 Task: In the  document slideshow.html. Insert footer and write 'www.lunaTech.com'. Find the word using Dictionary 'Moment' Use the tool word Count and display word count while typing
Action: Mouse moved to (232, 329)
Screenshot: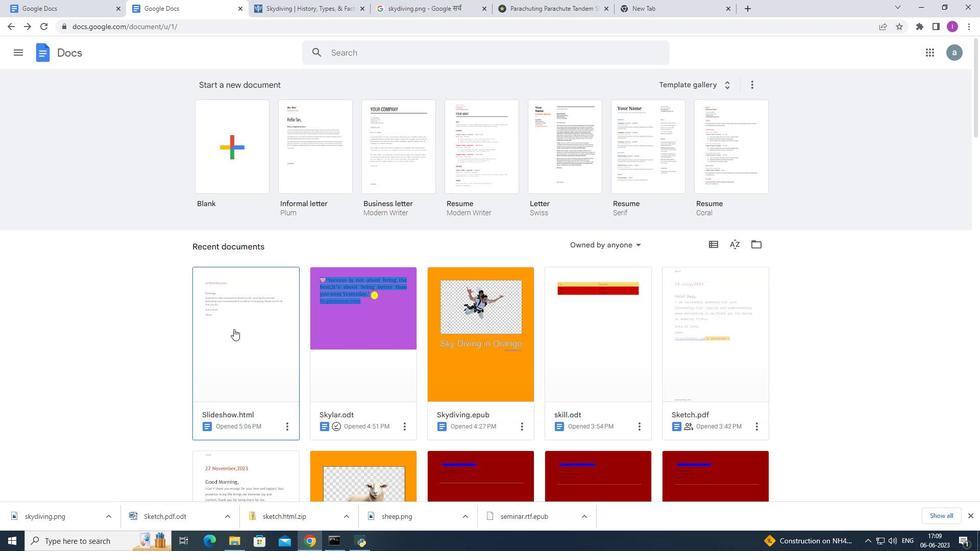 
Action: Mouse pressed left at (232, 329)
Screenshot: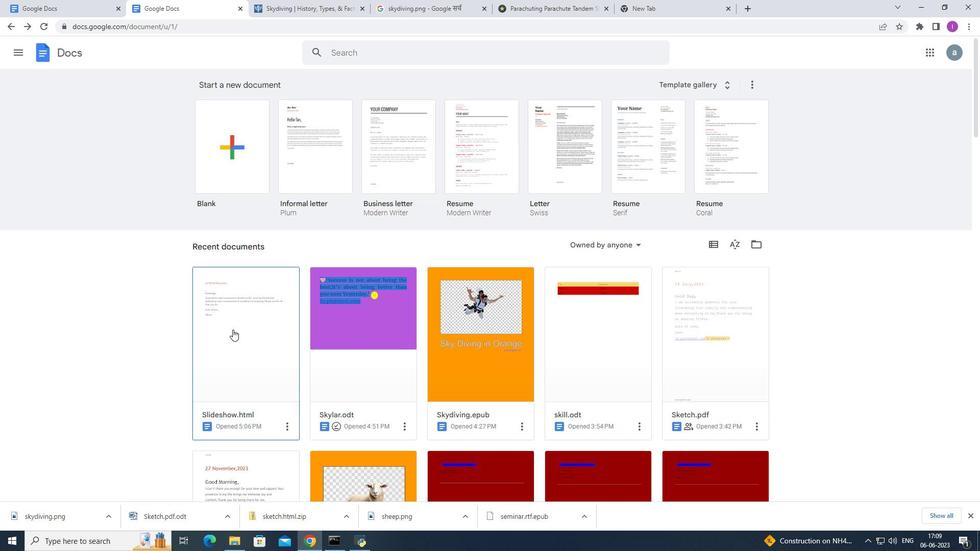 
Action: Mouse moved to (109, 59)
Screenshot: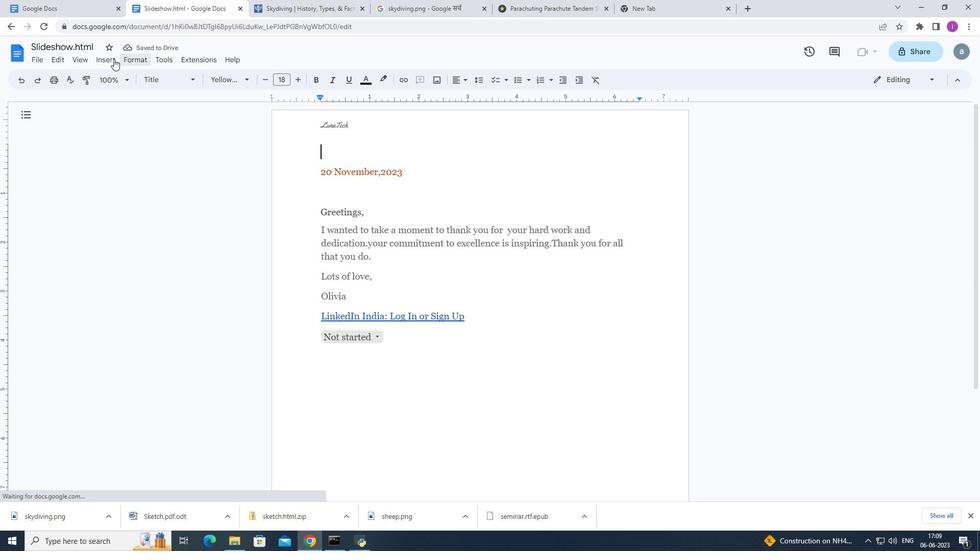 
Action: Mouse pressed left at (109, 59)
Screenshot: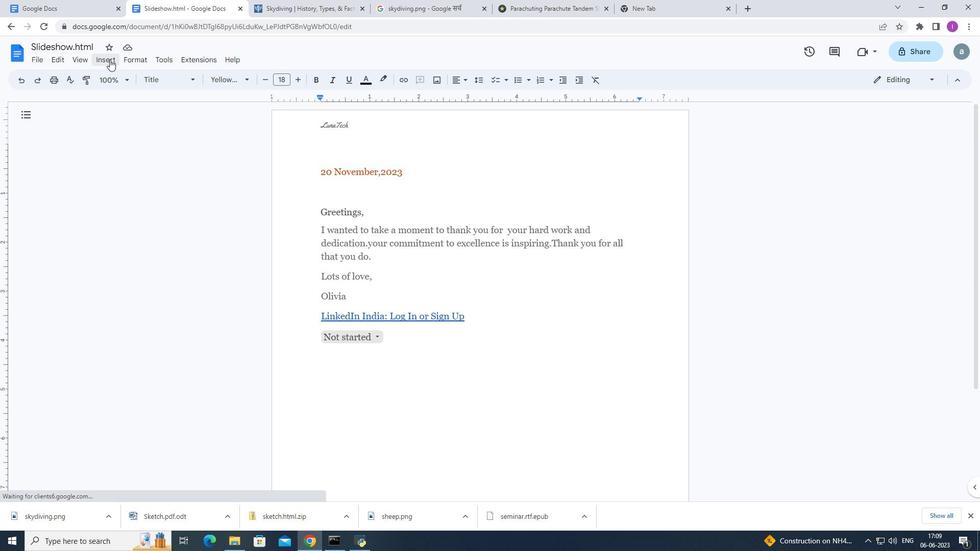 
Action: Mouse moved to (273, 335)
Screenshot: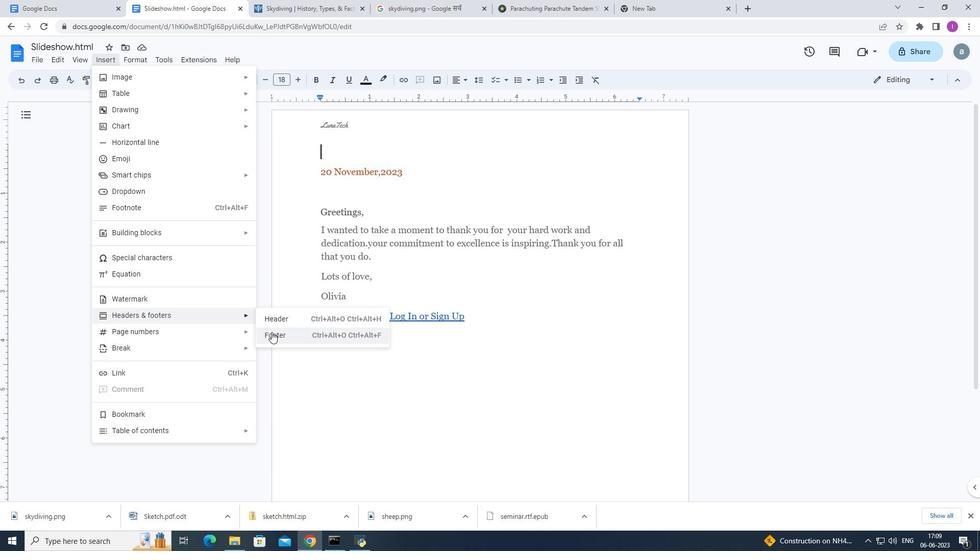
Action: Mouse pressed left at (273, 335)
Screenshot: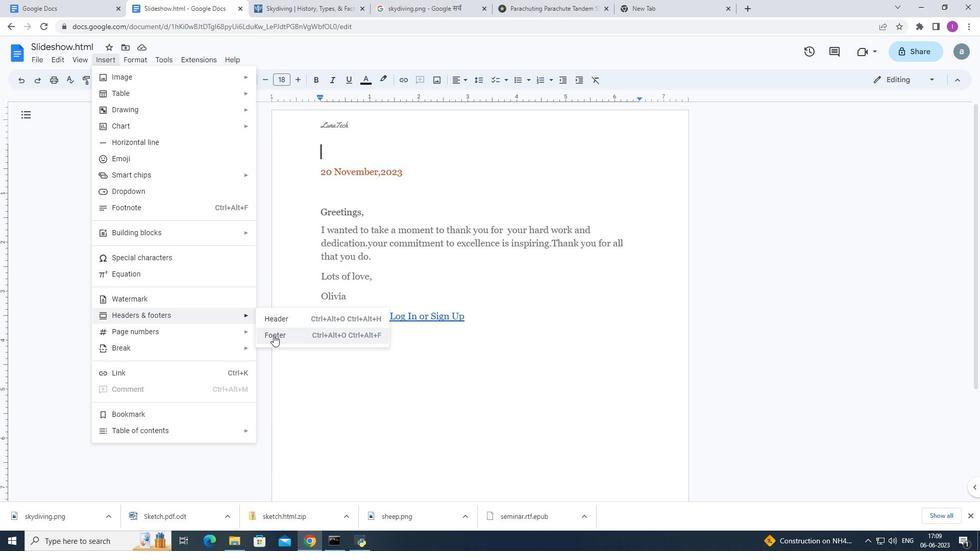 
Action: Mouse moved to (397, 345)
Screenshot: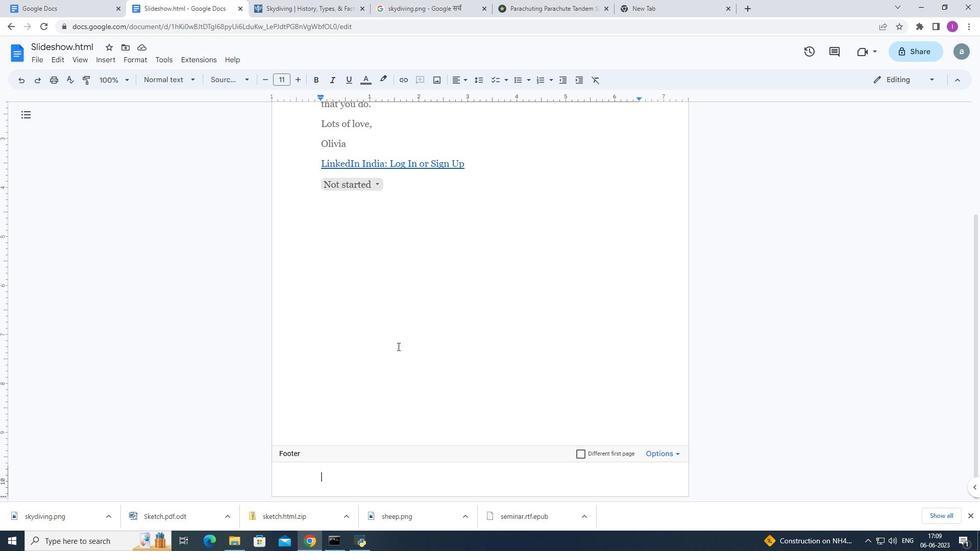 
Action: Key pressed wwww.lins<Key.shift>Tech.com
Screenshot: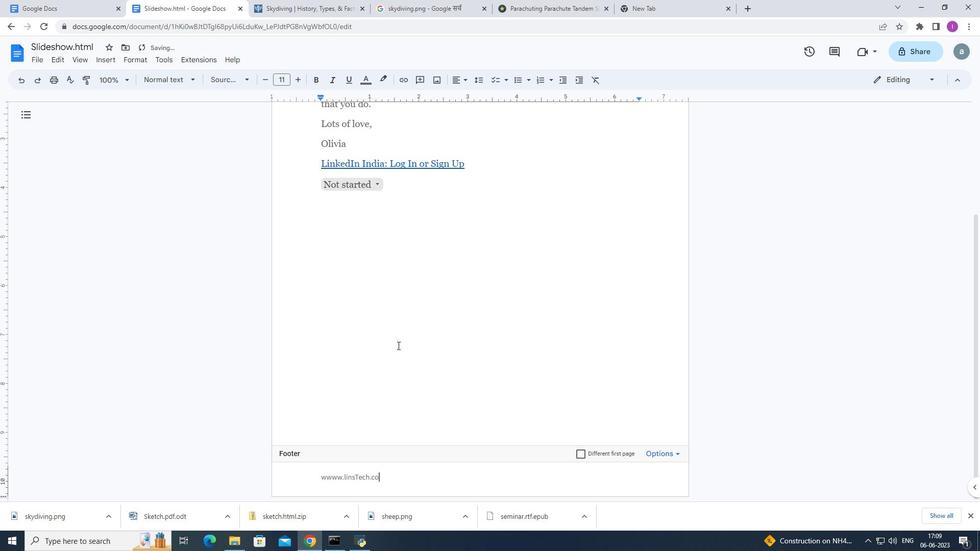 
Action: Mouse moved to (416, 487)
Screenshot: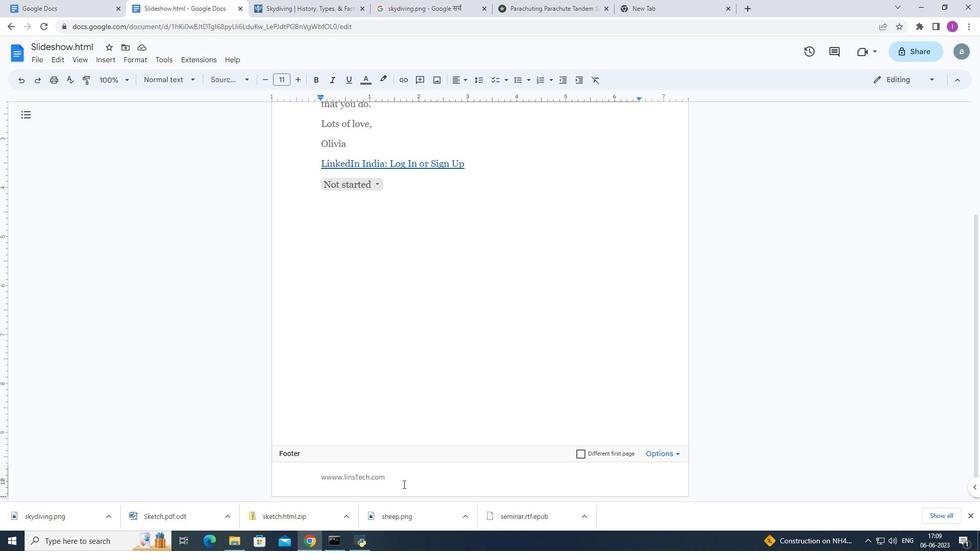 
Action: Mouse scrolled (416, 487) with delta (0, 0)
Screenshot: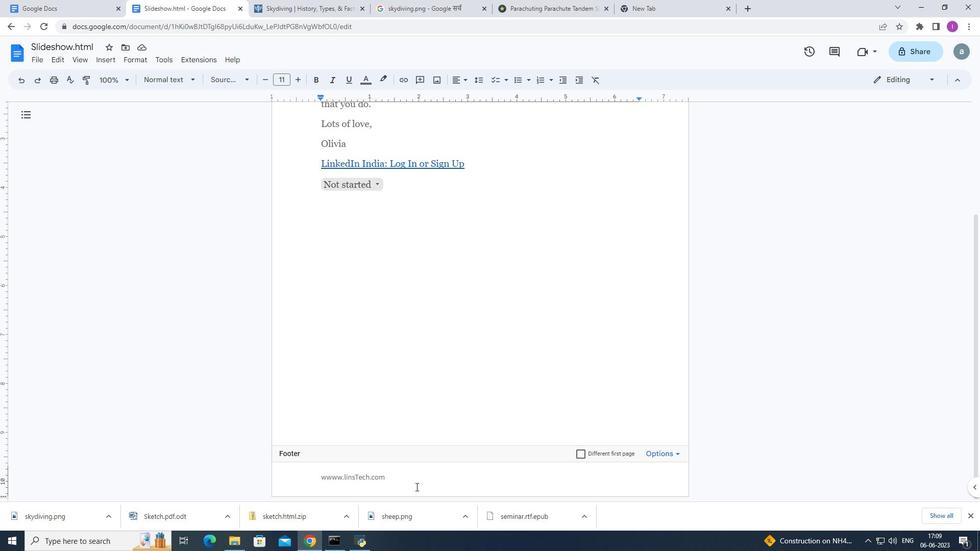 
Action: Mouse scrolled (416, 487) with delta (0, 0)
Screenshot: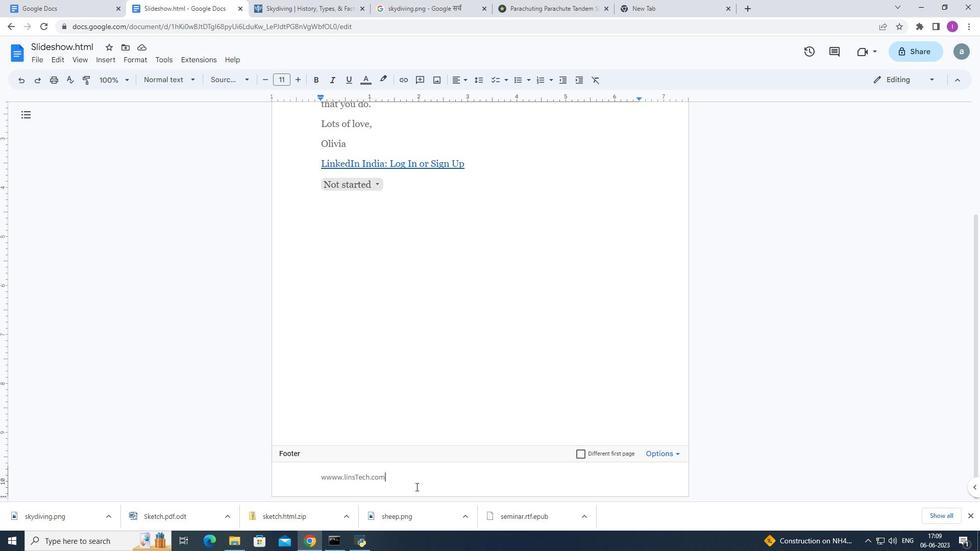 
Action: Mouse moved to (417, 485)
Screenshot: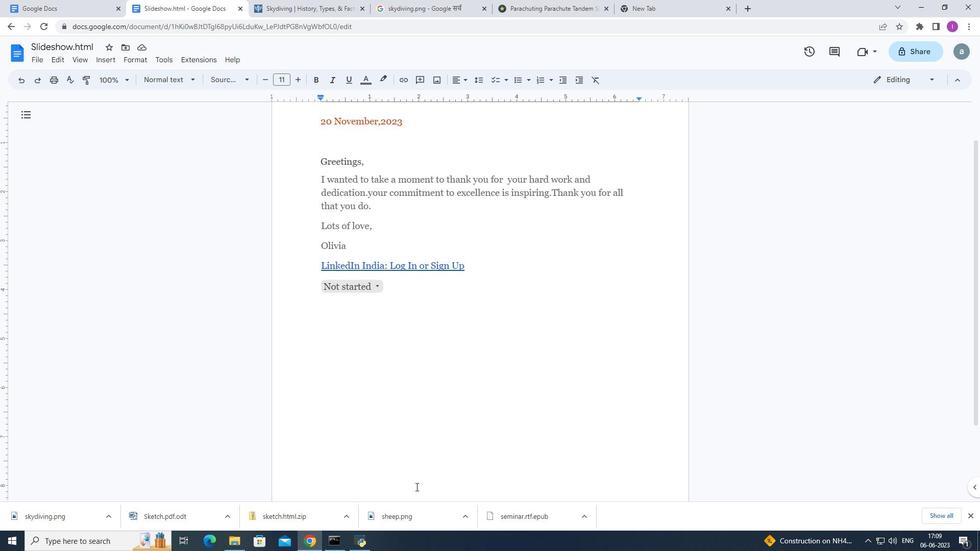 
Action: Mouse scrolled (417, 486) with delta (0, 0)
Screenshot: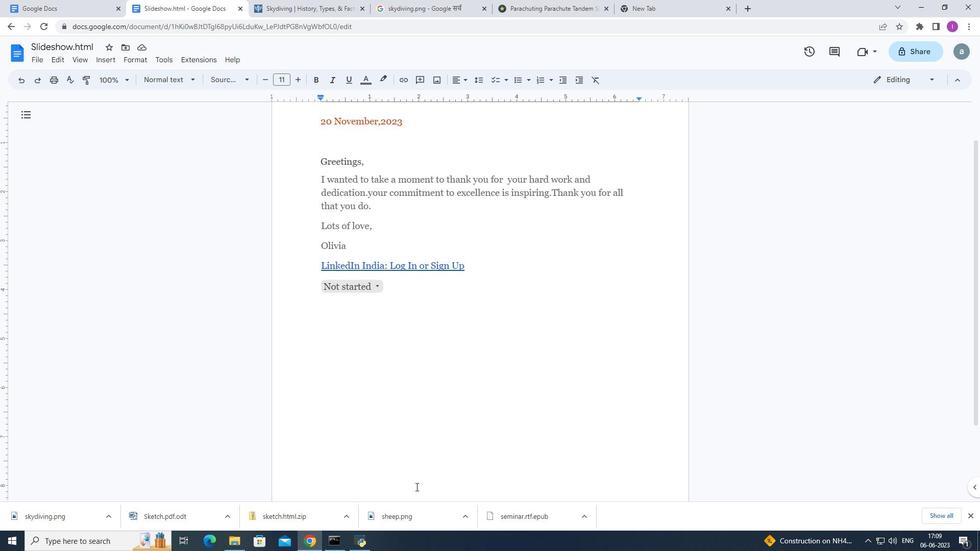 
Action: Mouse scrolled (417, 486) with delta (0, 0)
Screenshot: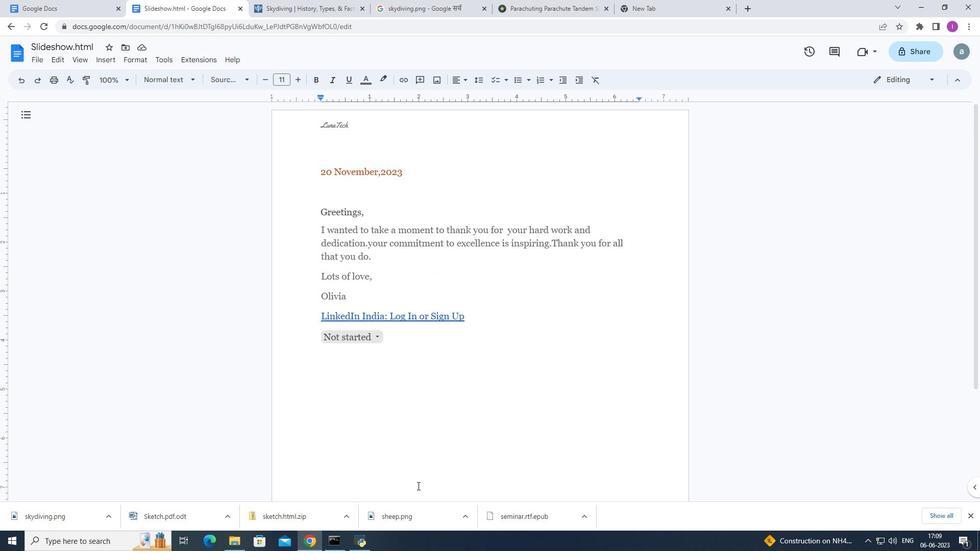 
Action: Mouse scrolled (417, 486) with delta (0, 0)
Screenshot: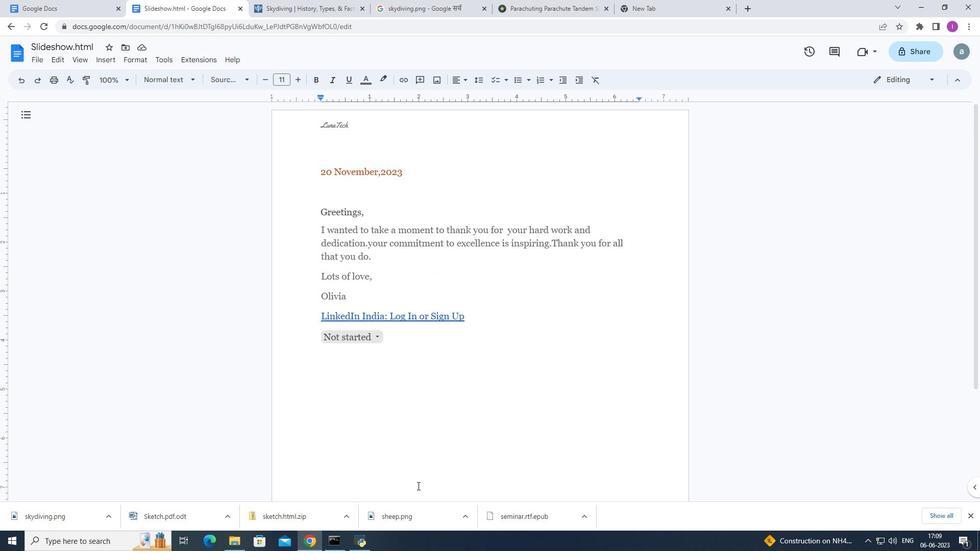 
Action: Mouse moved to (433, 229)
Screenshot: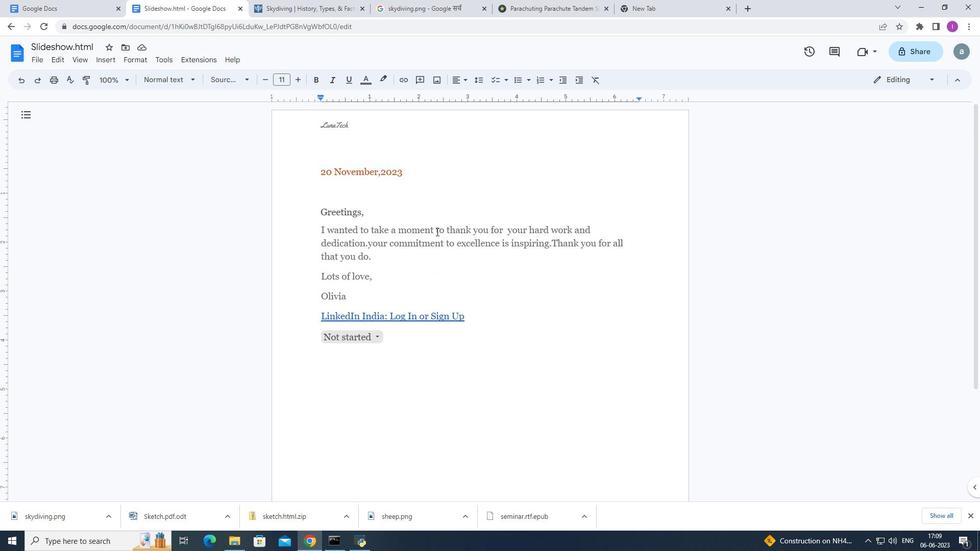 
Action: Mouse pressed left at (433, 229)
Screenshot: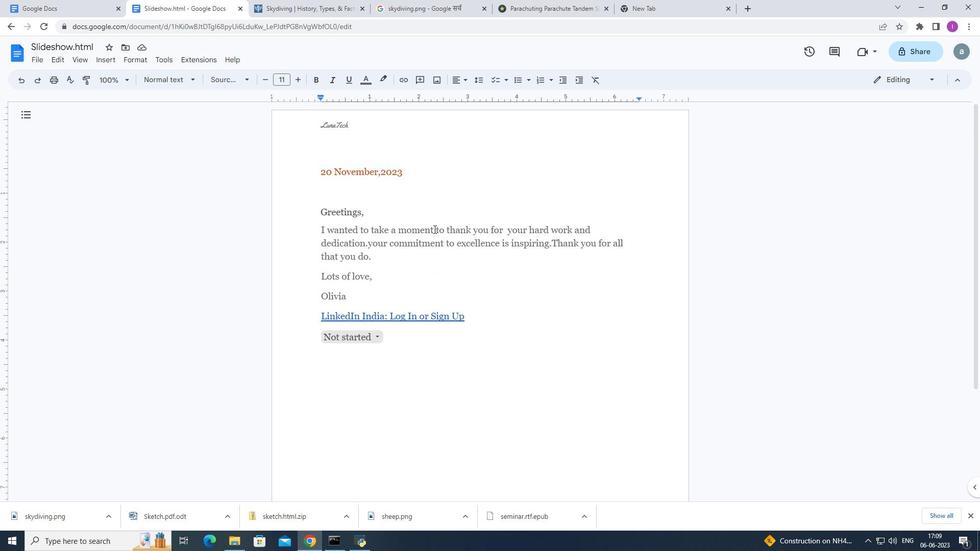 
Action: Mouse moved to (162, 56)
Screenshot: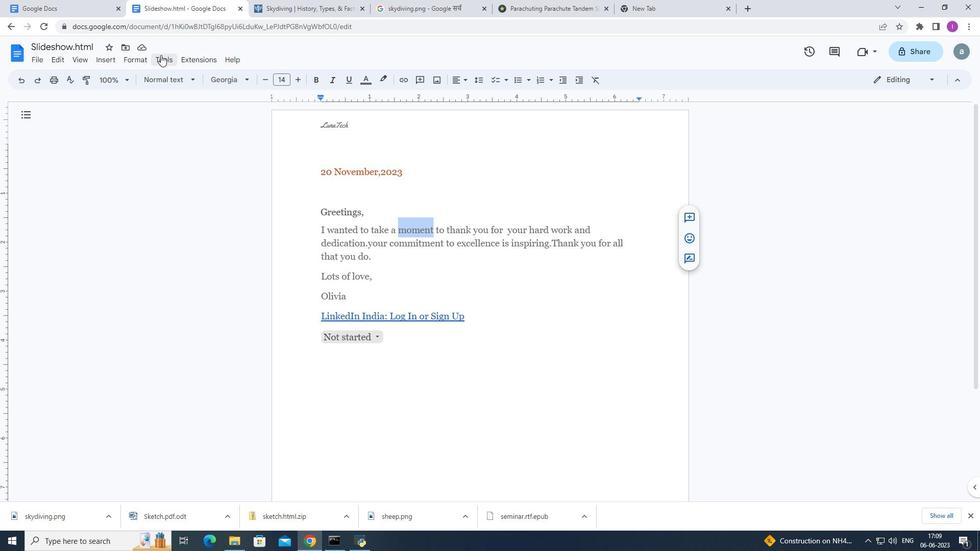 
Action: Mouse pressed left at (162, 56)
Screenshot: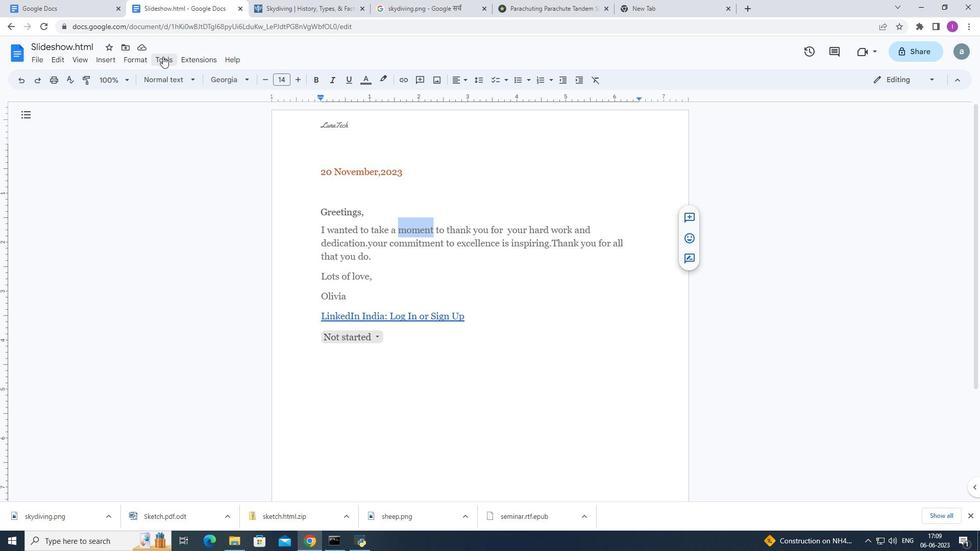 
Action: Mouse moved to (195, 194)
Screenshot: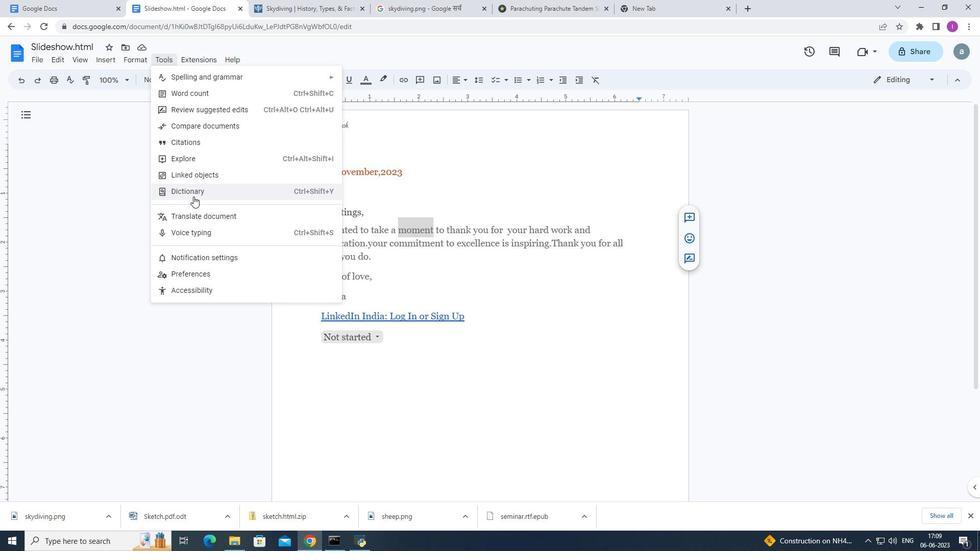 
Action: Mouse pressed left at (195, 194)
Screenshot: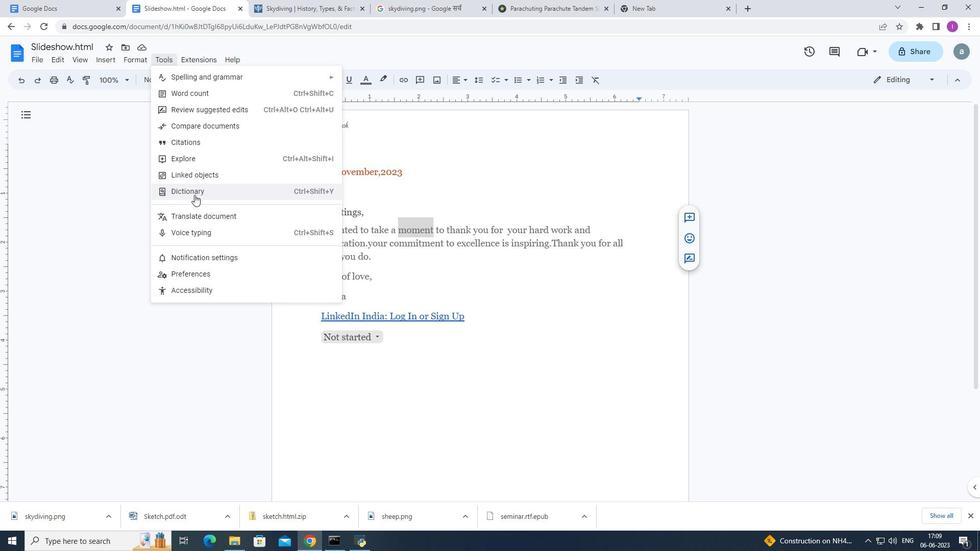 
Action: Mouse moved to (173, 59)
Screenshot: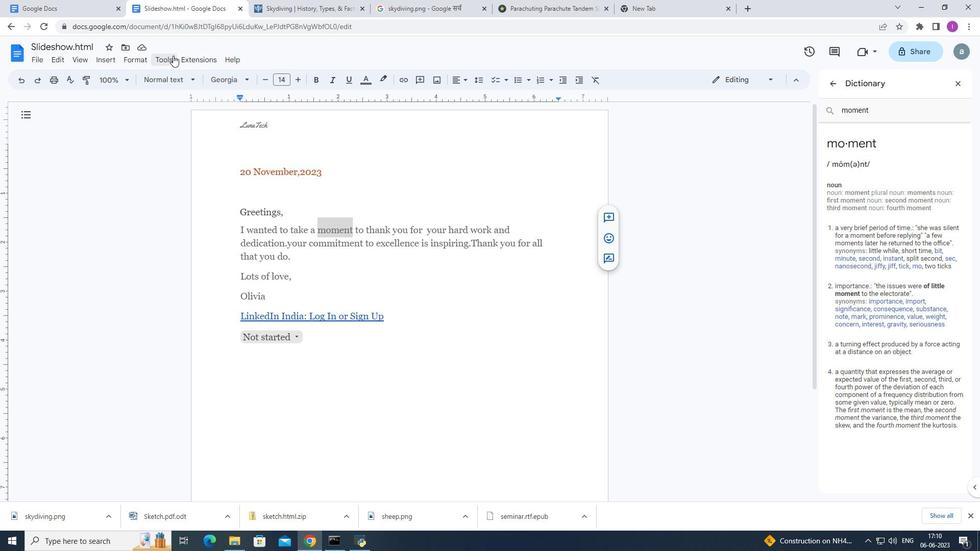 
Action: Mouse pressed left at (173, 59)
Screenshot: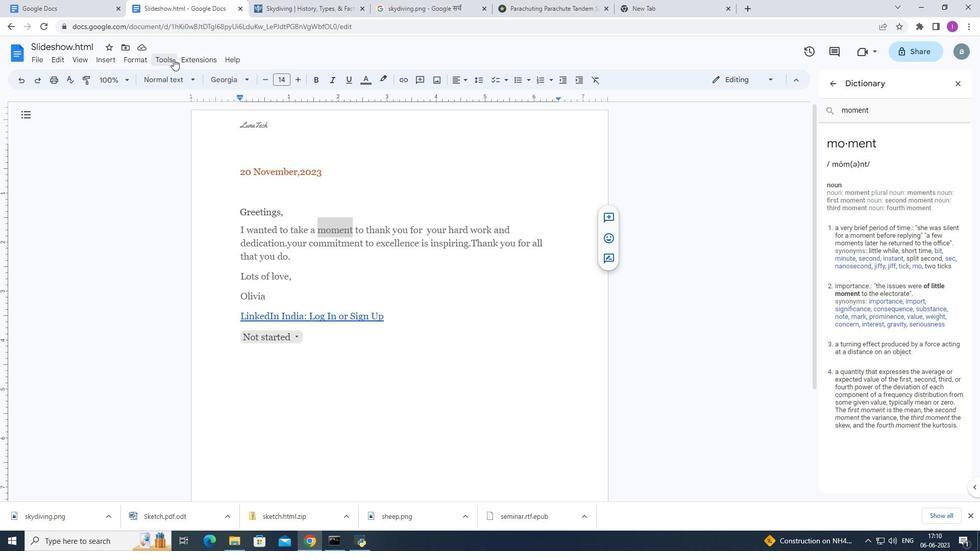 
Action: Mouse moved to (203, 92)
Screenshot: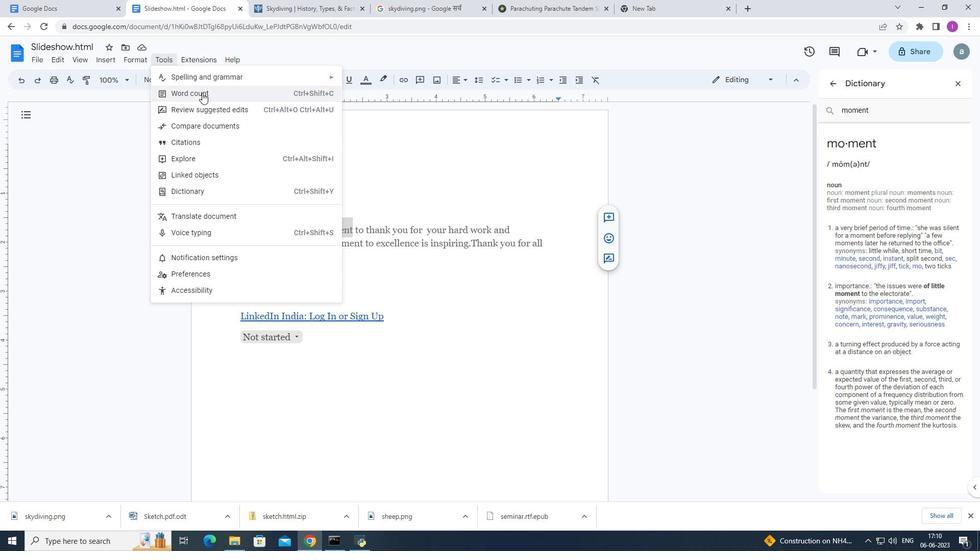 
Action: Mouse pressed left at (203, 92)
Screenshot: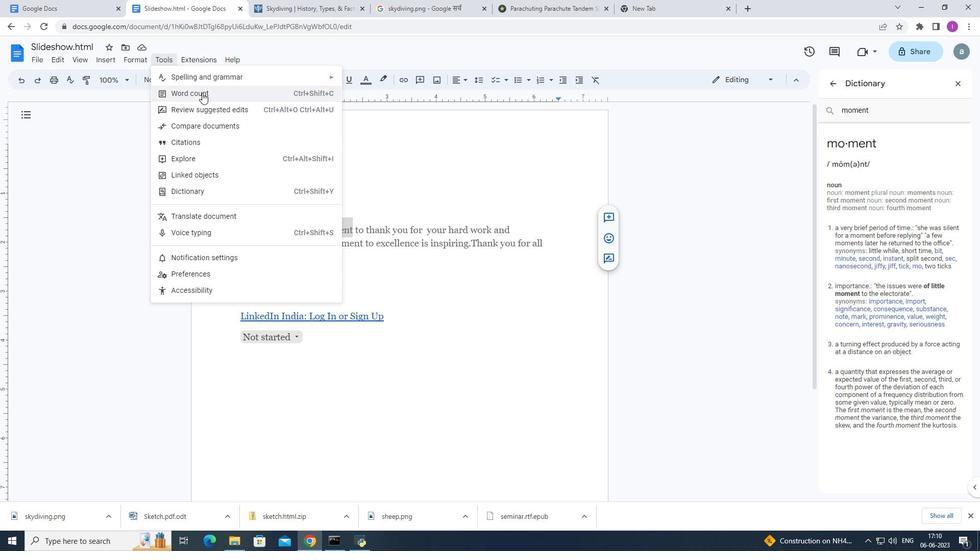 
Action: Mouse moved to (430, 315)
Screenshot: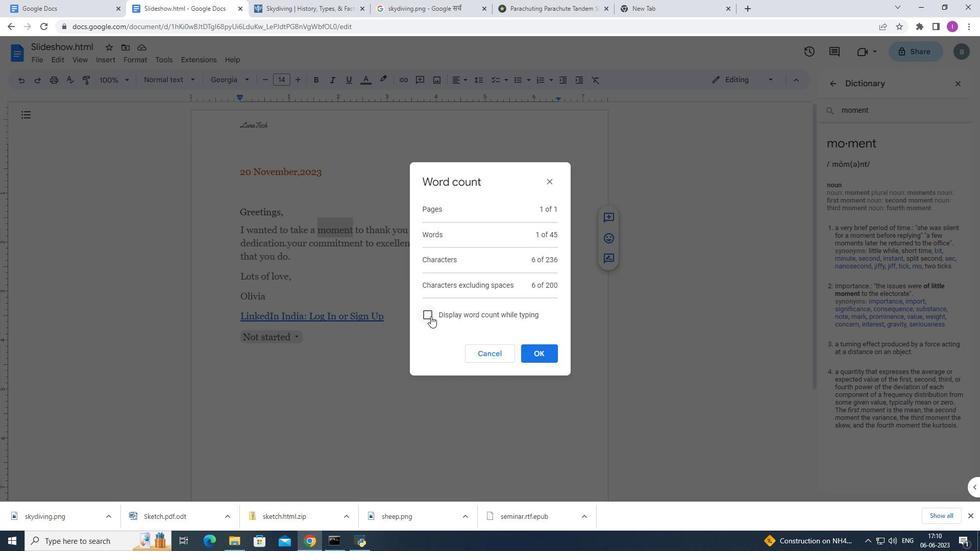 
Action: Mouse pressed left at (430, 315)
Screenshot: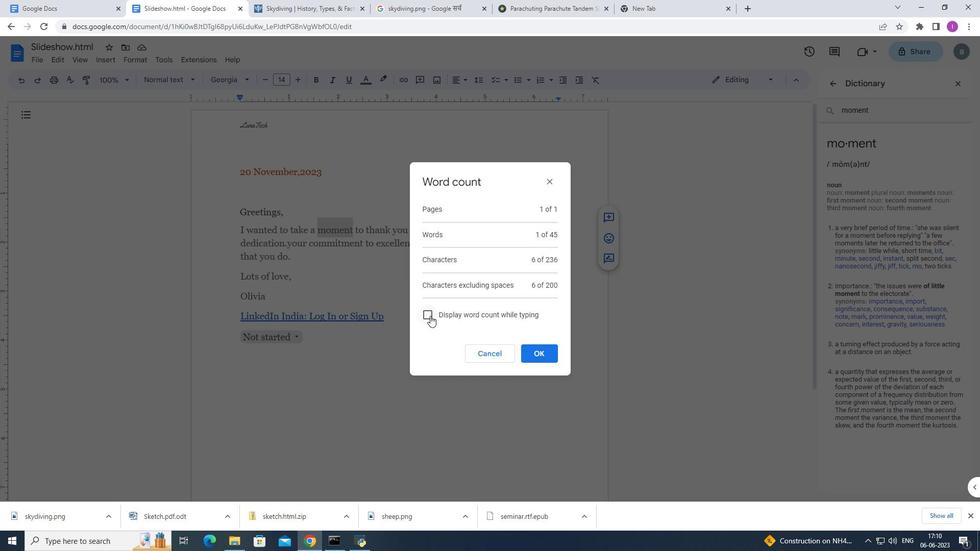 
Action: Mouse moved to (527, 350)
Screenshot: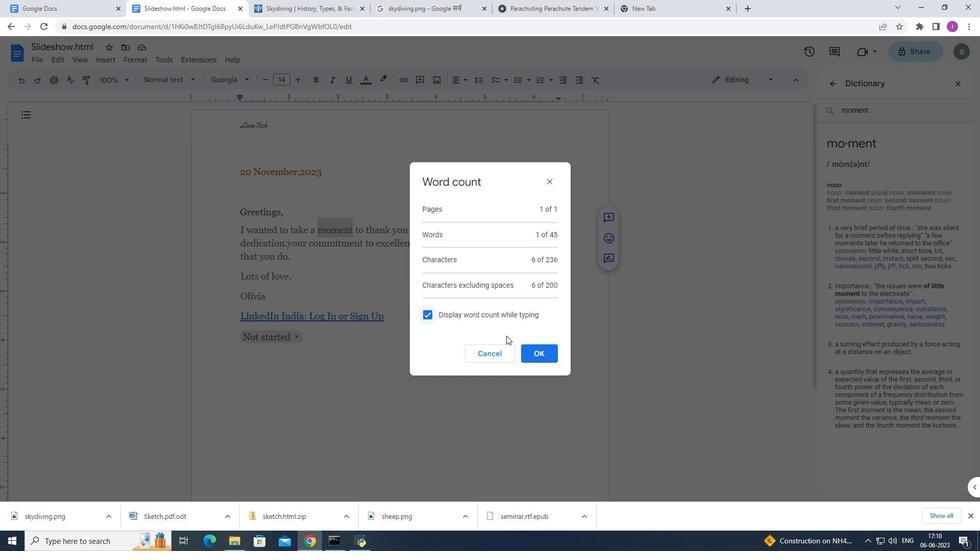 
Action: Mouse pressed left at (527, 350)
Screenshot: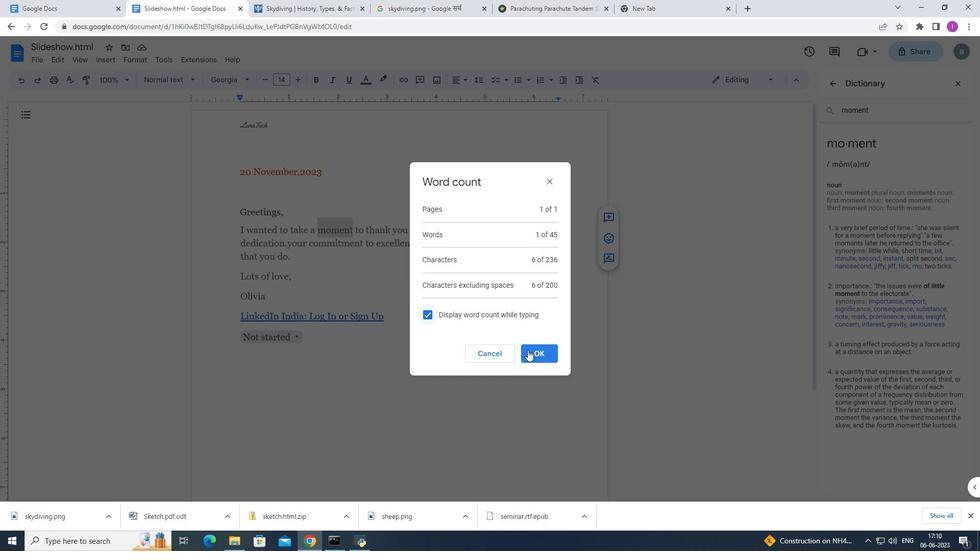 
Action: Mouse moved to (157, 345)
Screenshot: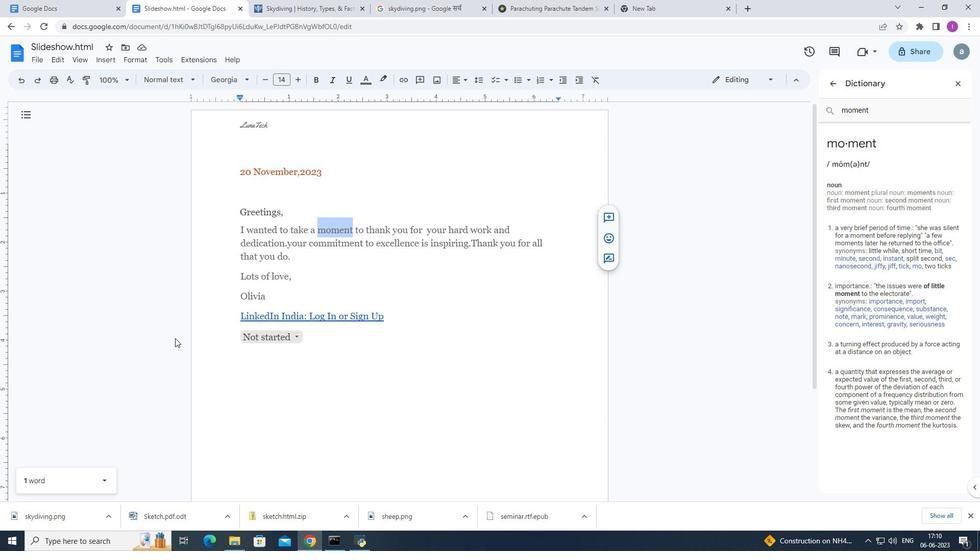
Action: Mouse pressed left at (157, 345)
Screenshot: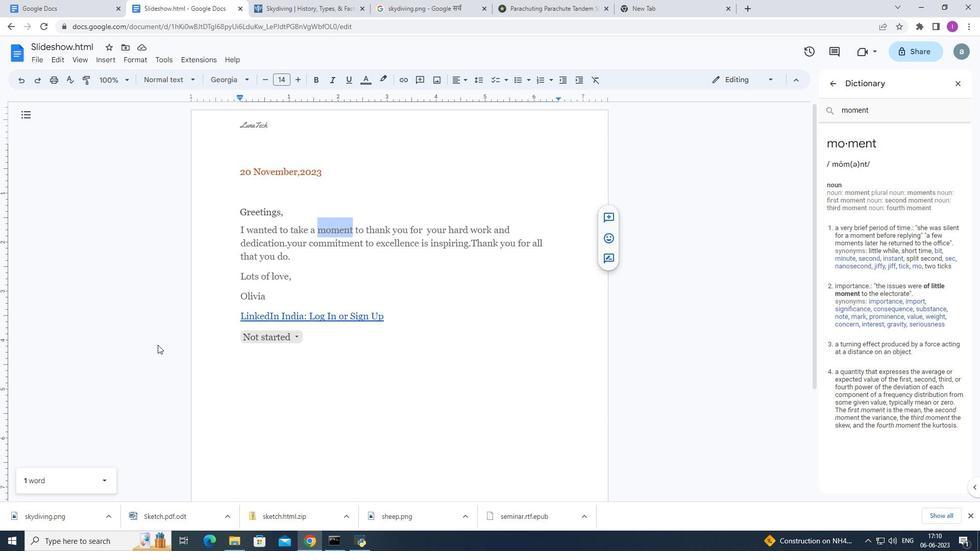 
Action: Mouse moved to (453, 271)
Screenshot: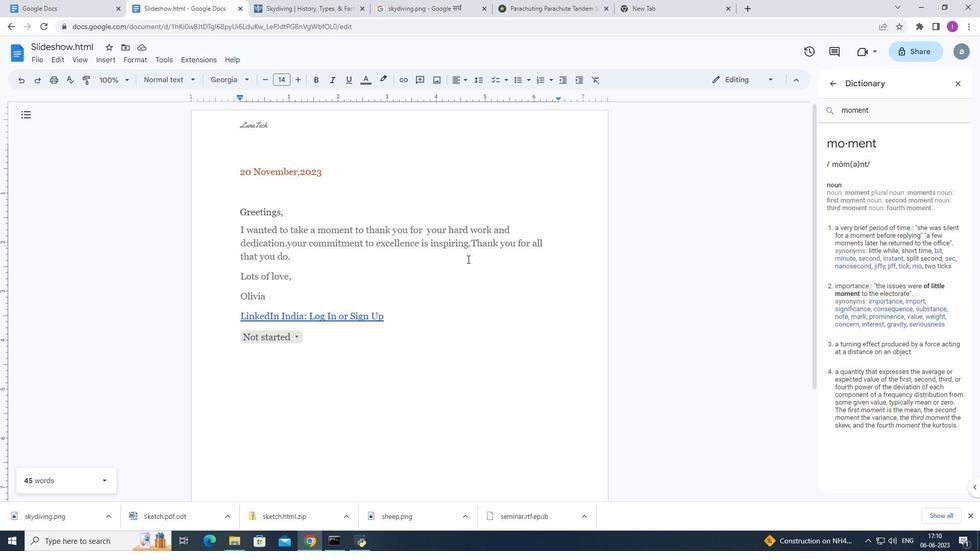 
